 Task: Move the task Add support for internationalization to the mobile app to the section Done in the project TradeWorks and filter the tasks in the project by Due next week.
Action: Mouse moved to (107, 519)
Screenshot: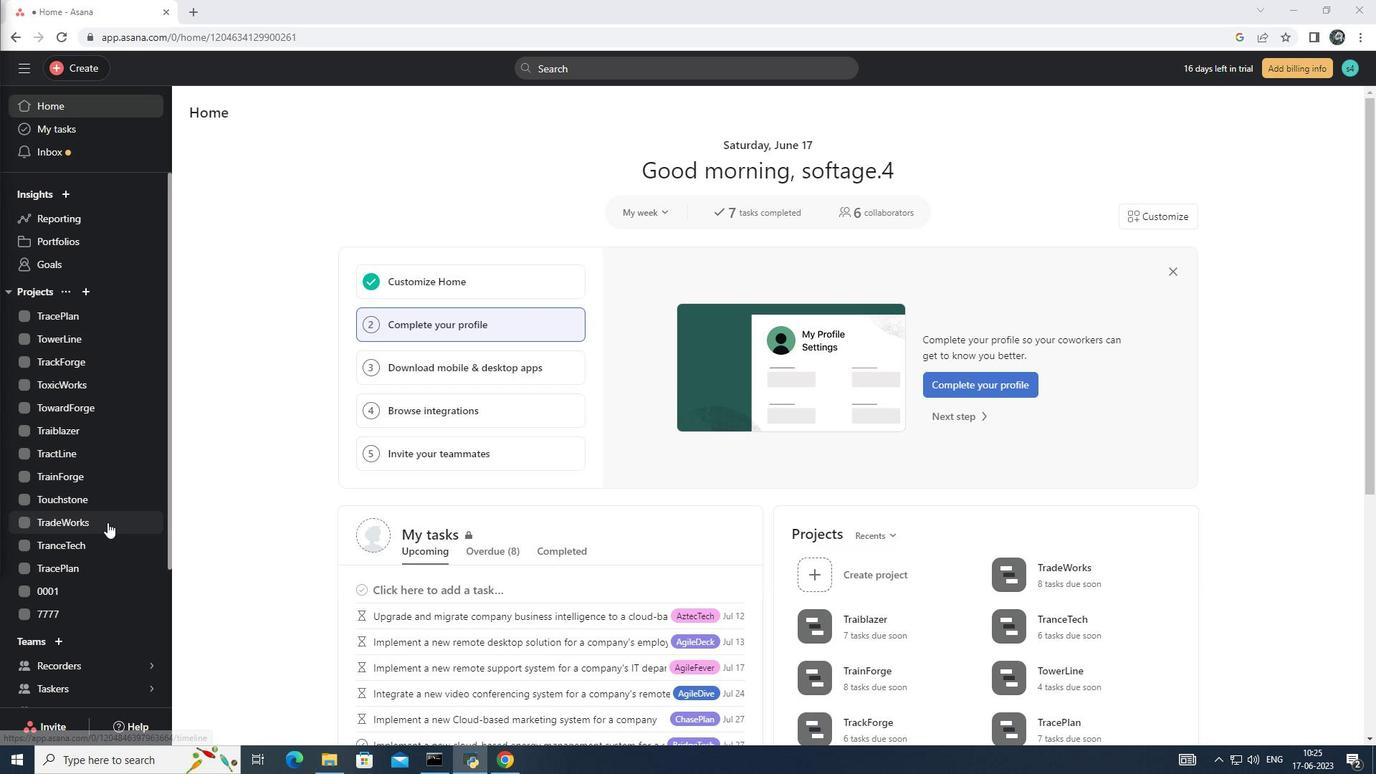
Action: Mouse pressed left at (107, 519)
Screenshot: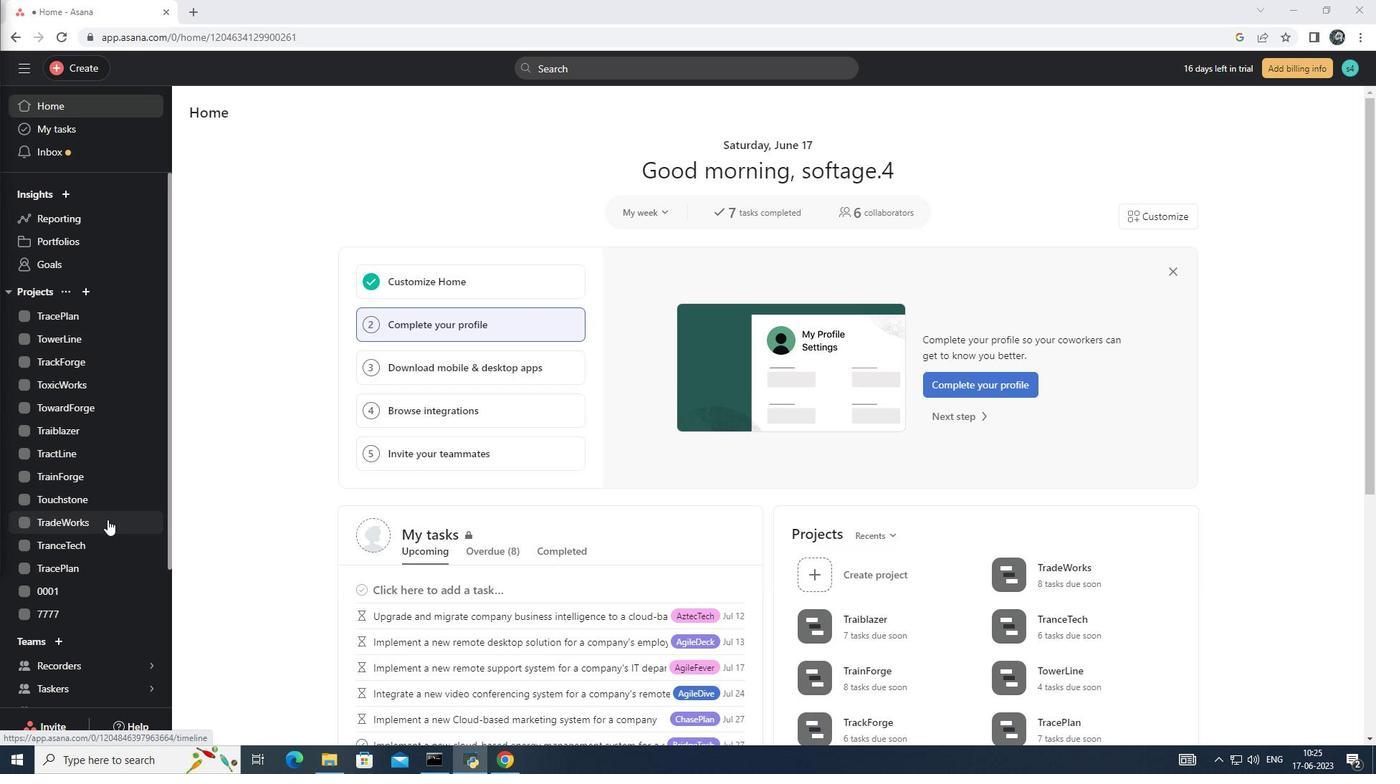 
Action: Mouse moved to (549, 283)
Screenshot: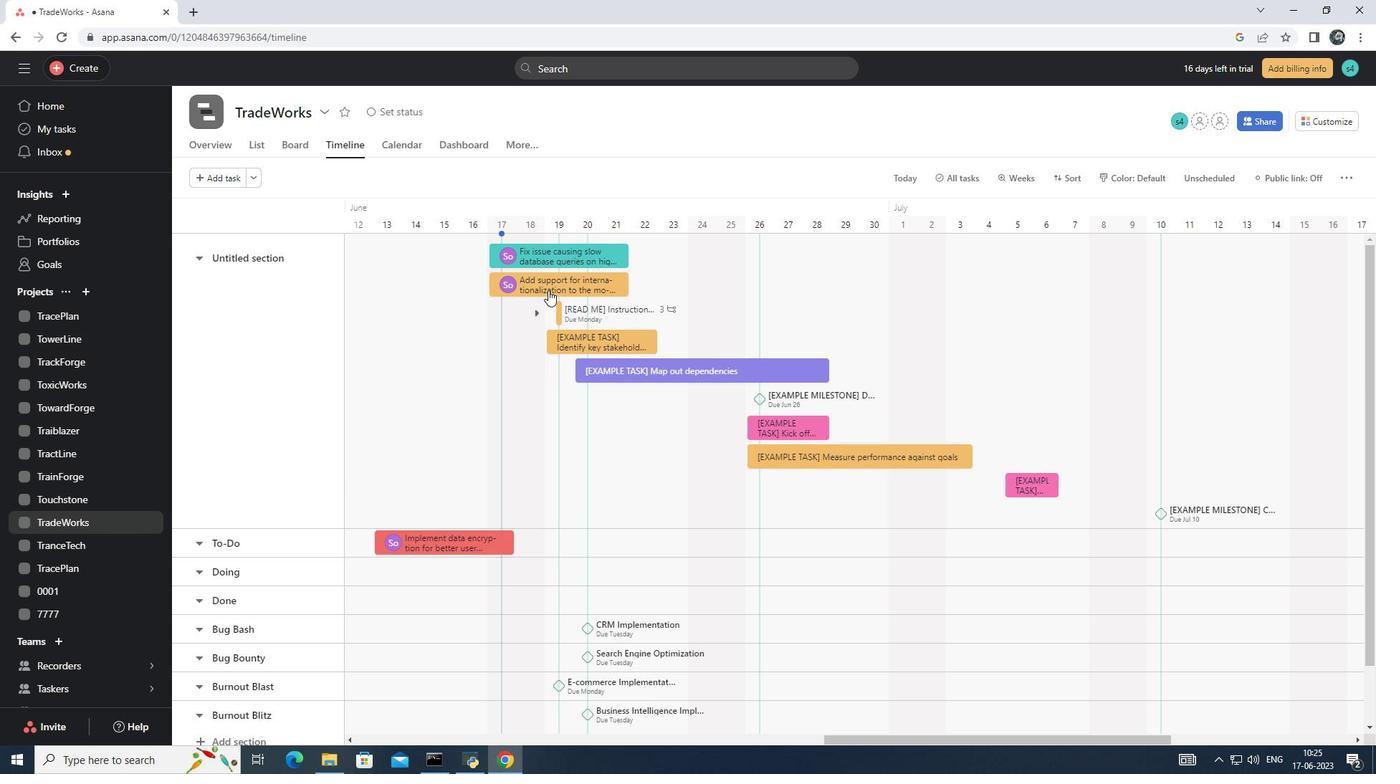 
Action: Mouse pressed left at (549, 283)
Screenshot: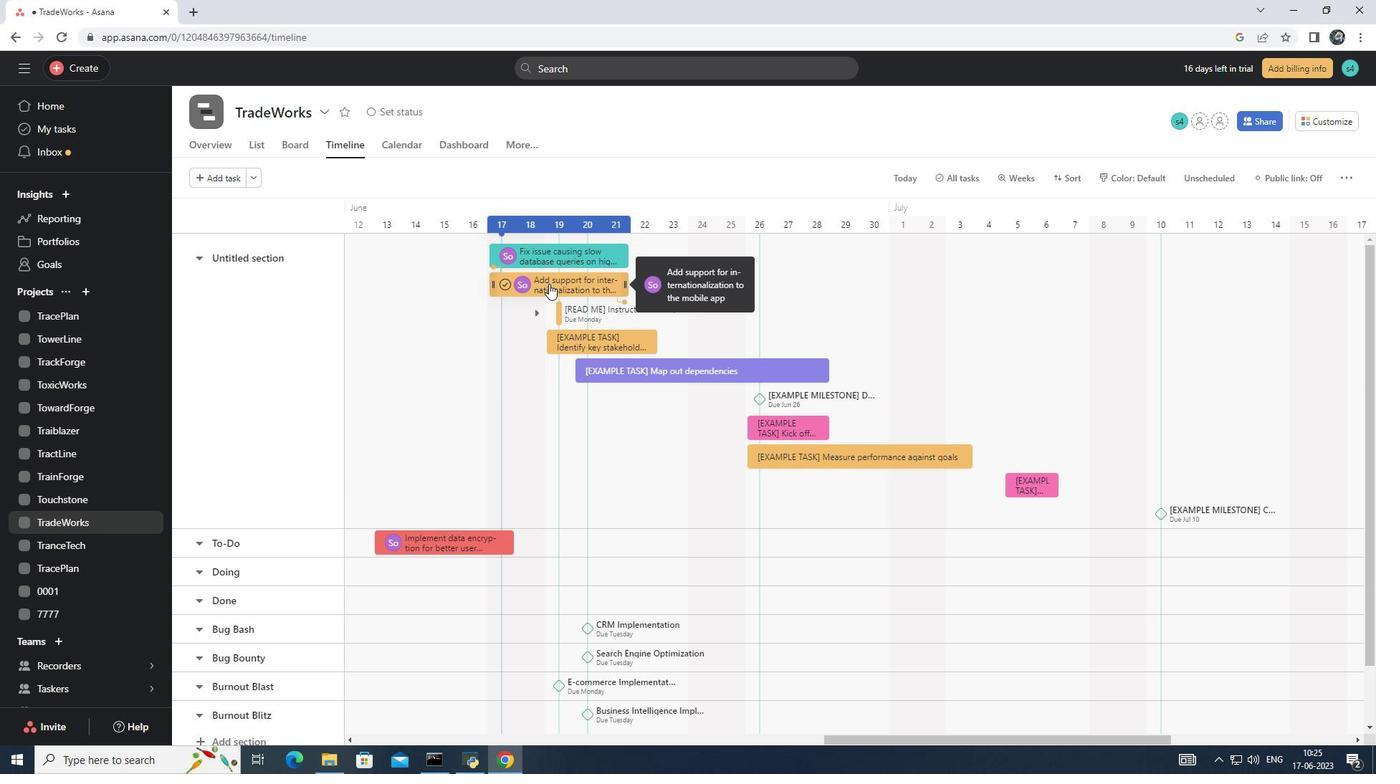 
Action: Mouse moved to (254, 142)
Screenshot: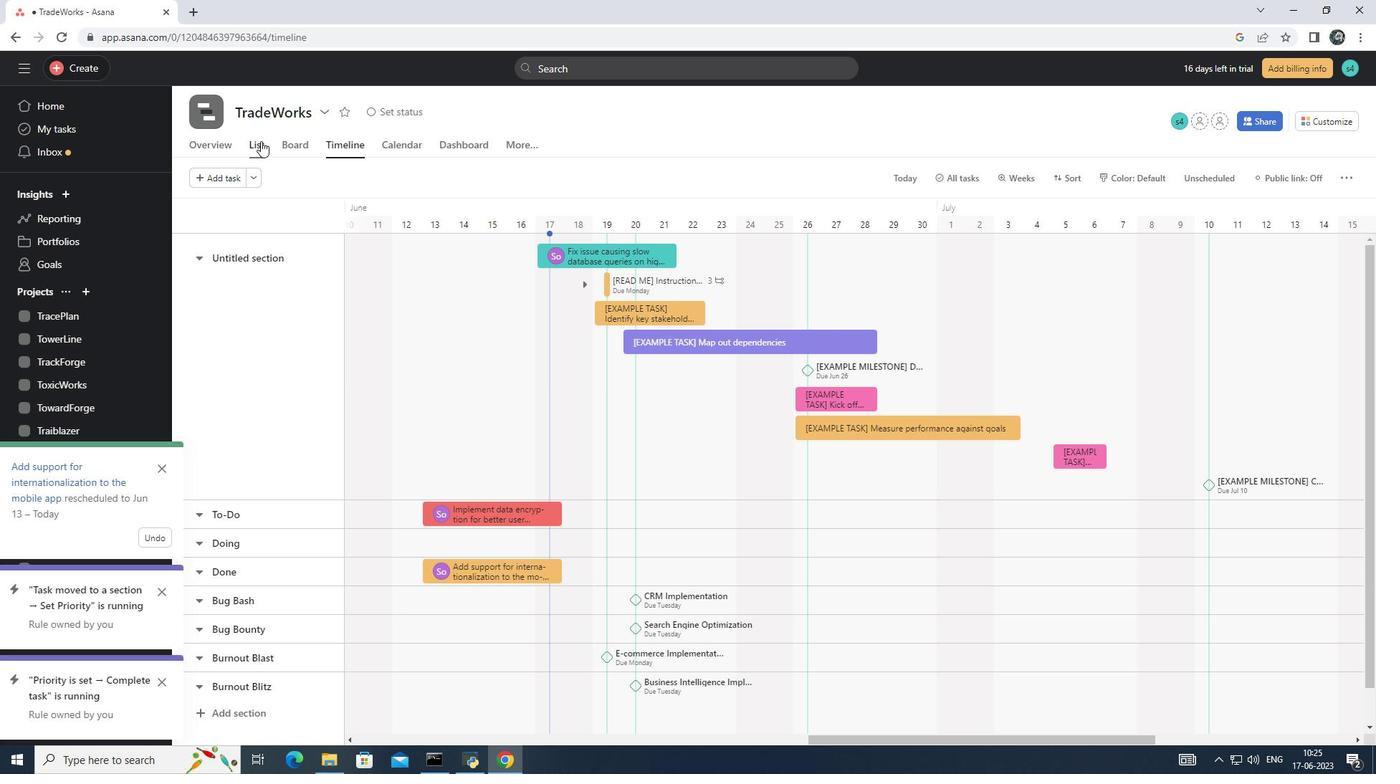 
Action: Mouse pressed left at (254, 142)
Screenshot: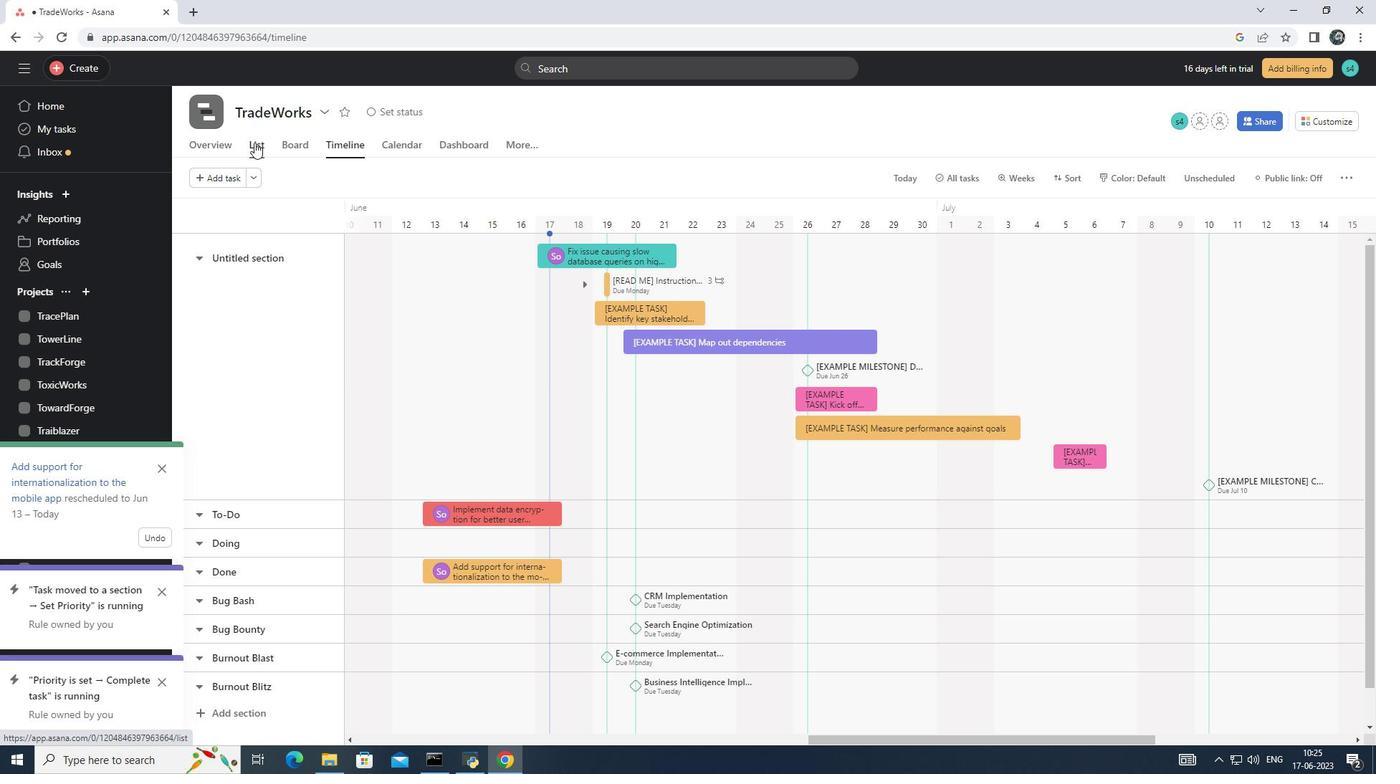 
Action: Mouse moved to (301, 178)
Screenshot: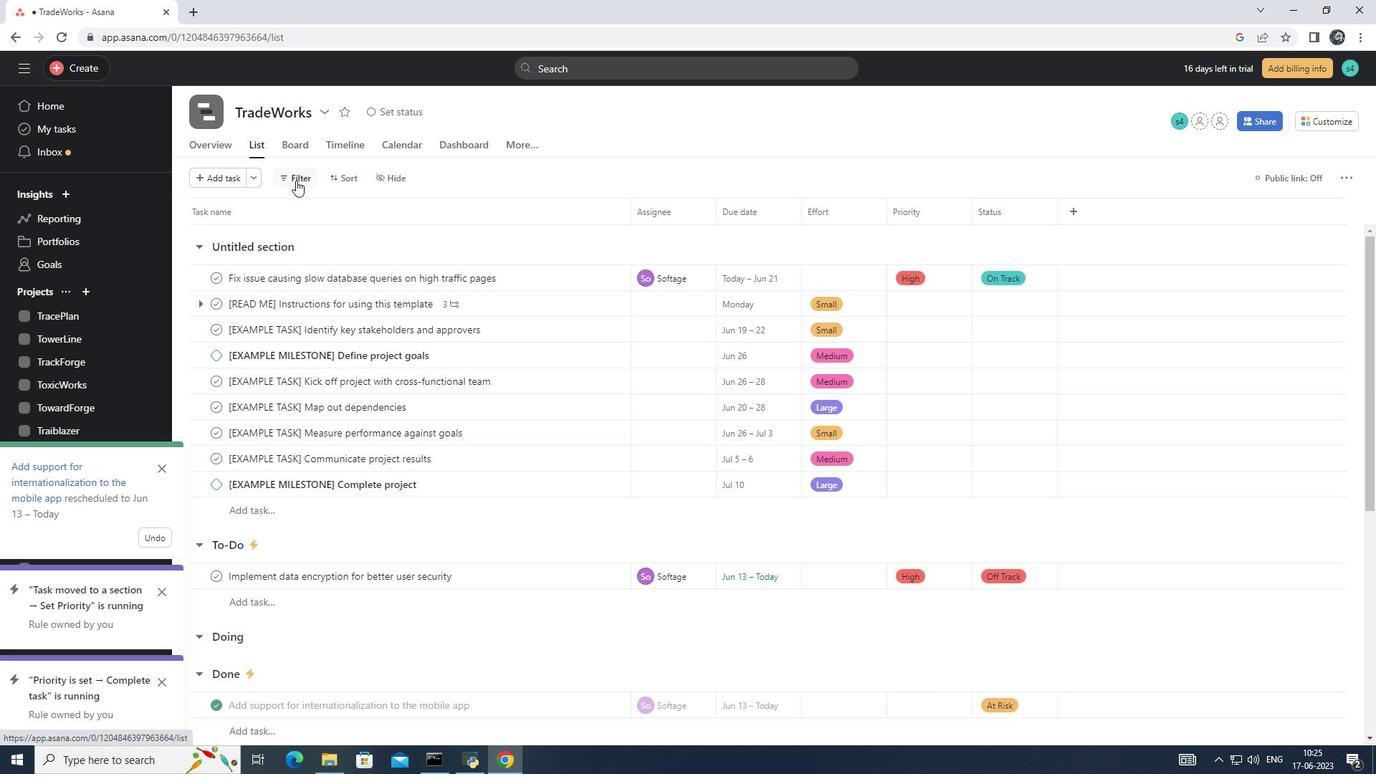 
Action: Mouse pressed left at (301, 178)
Screenshot: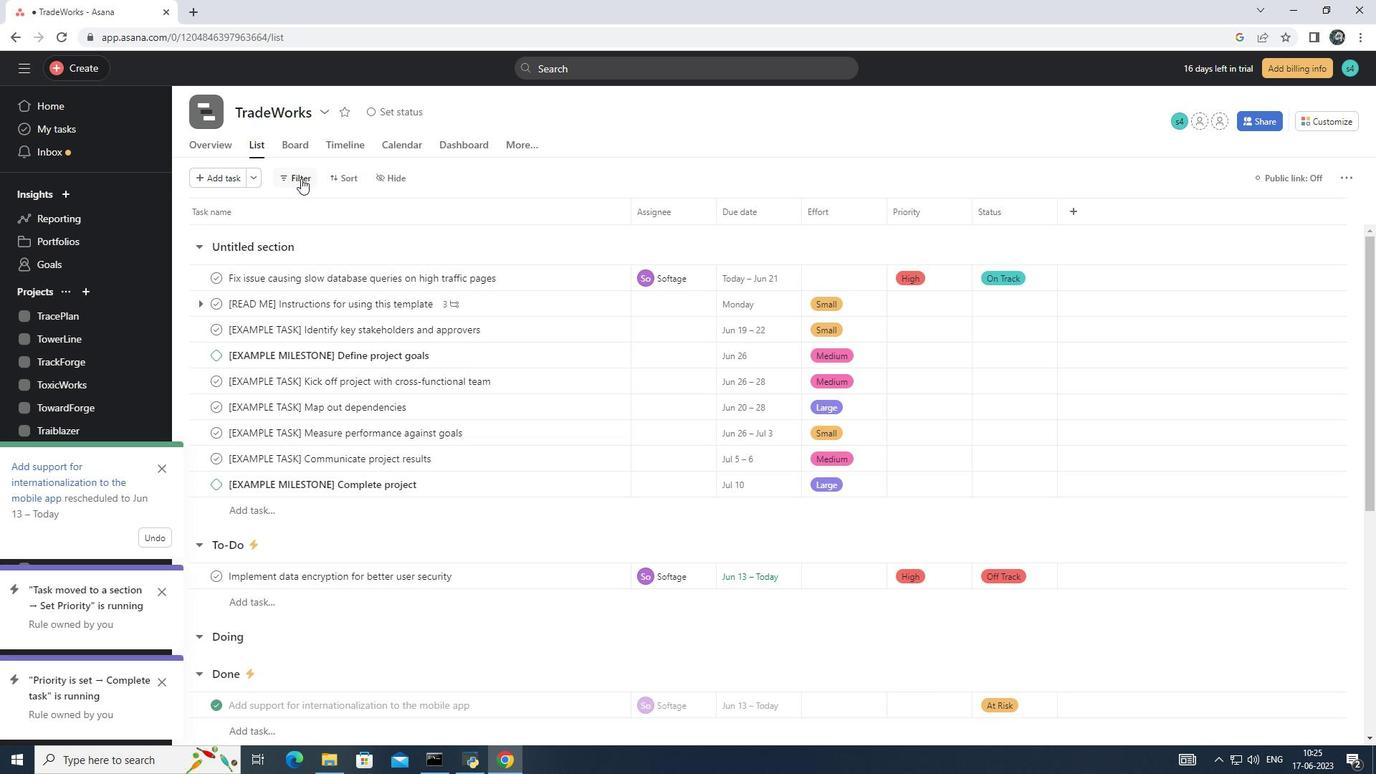 
Action: Mouse moved to (336, 261)
Screenshot: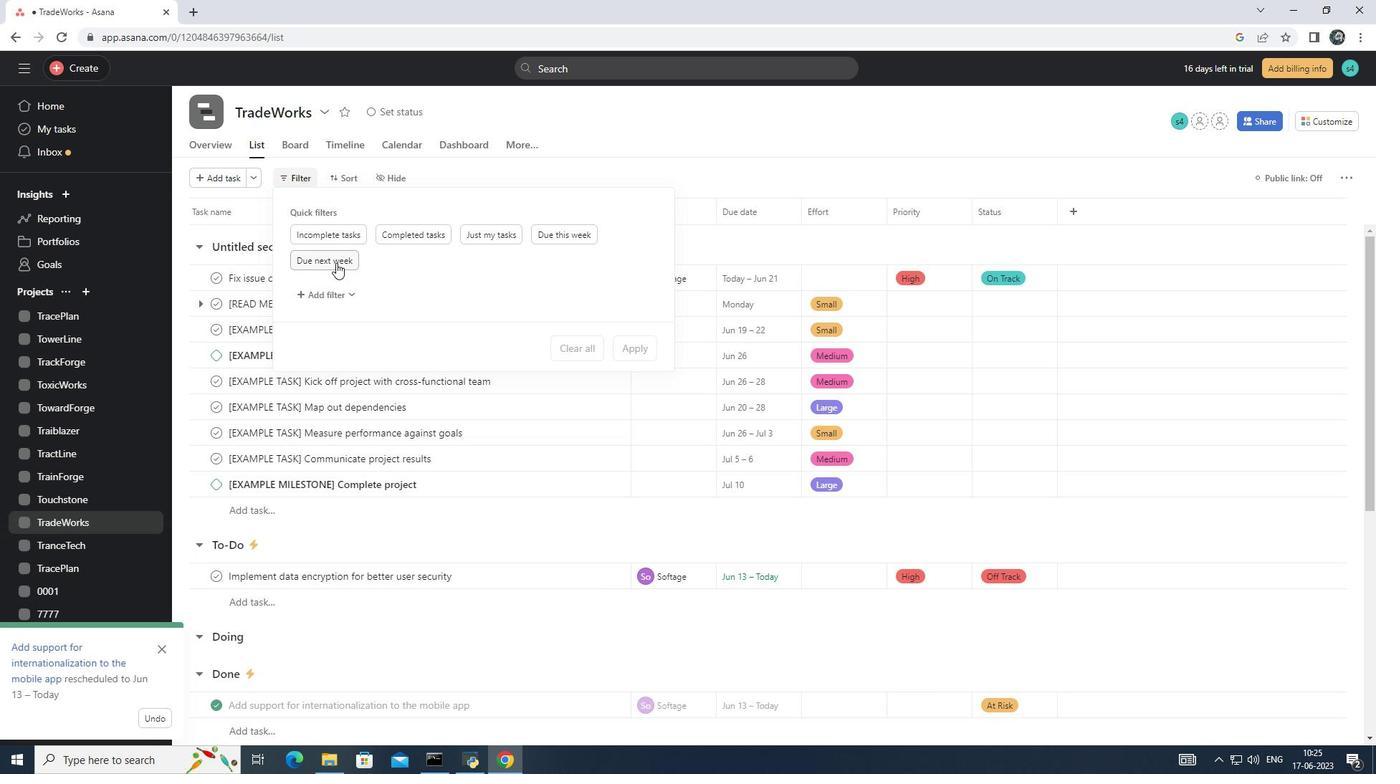 
Action: Mouse pressed left at (336, 261)
Screenshot: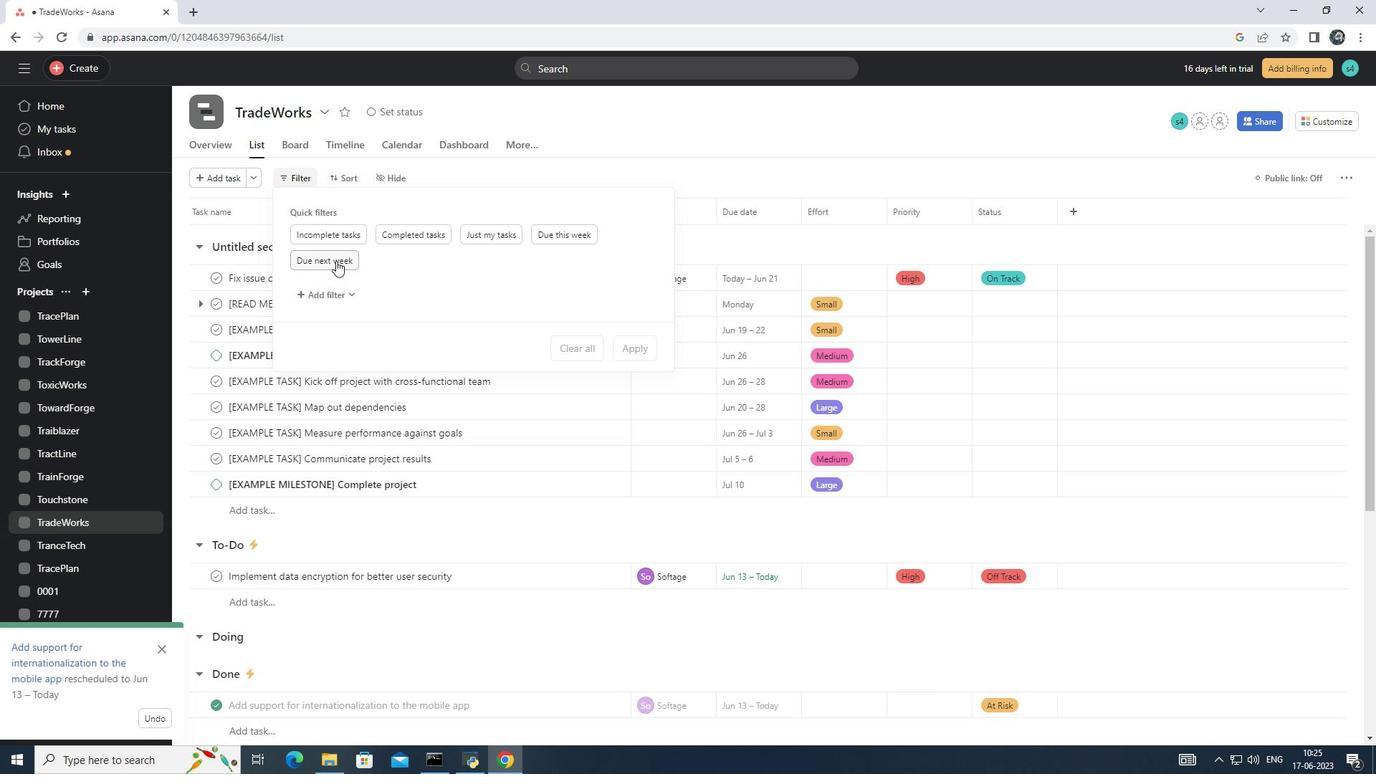 
